 Task: In job alerts turn off email notifications.
Action: Mouse moved to (770, 64)
Screenshot: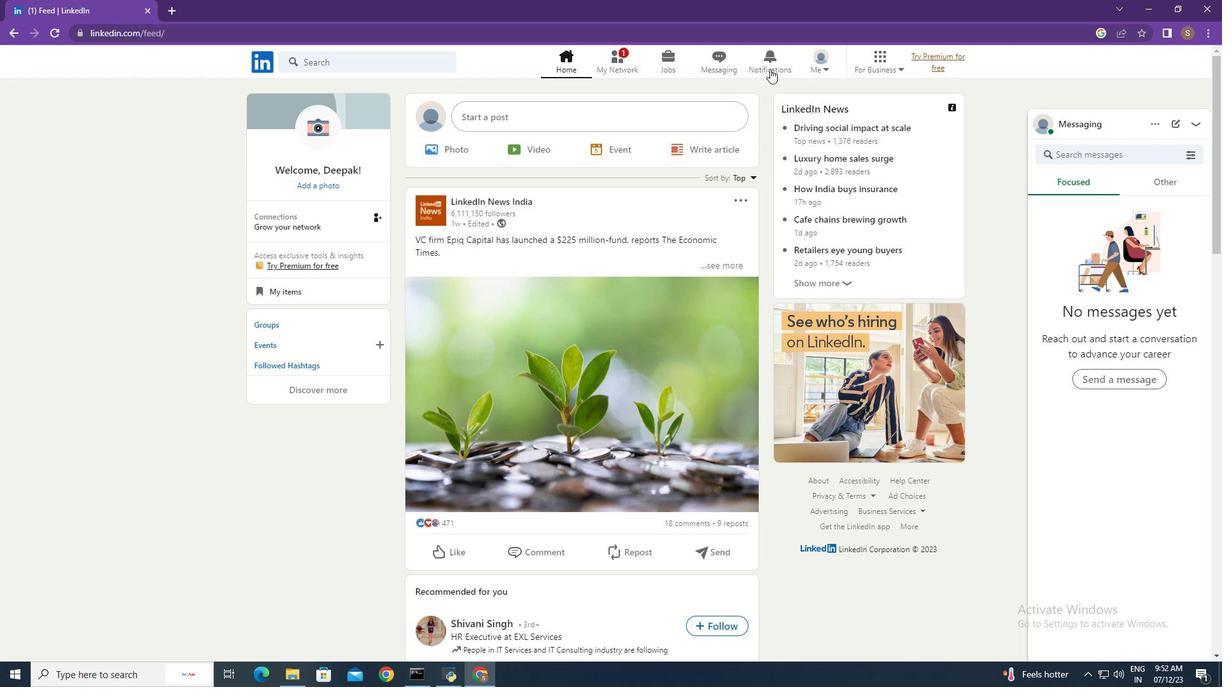 
Action: Mouse pressed left at (770, 64)
Screenshot: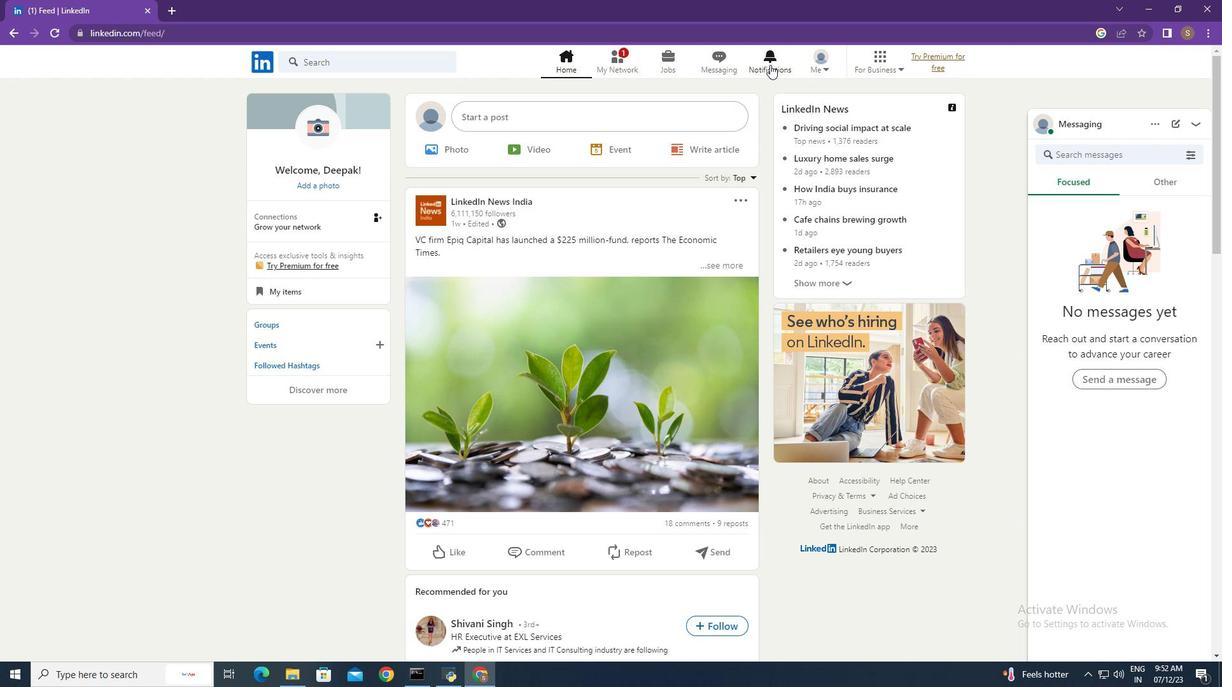 
Action: Mouse moved to (288, 144)
Screenshot: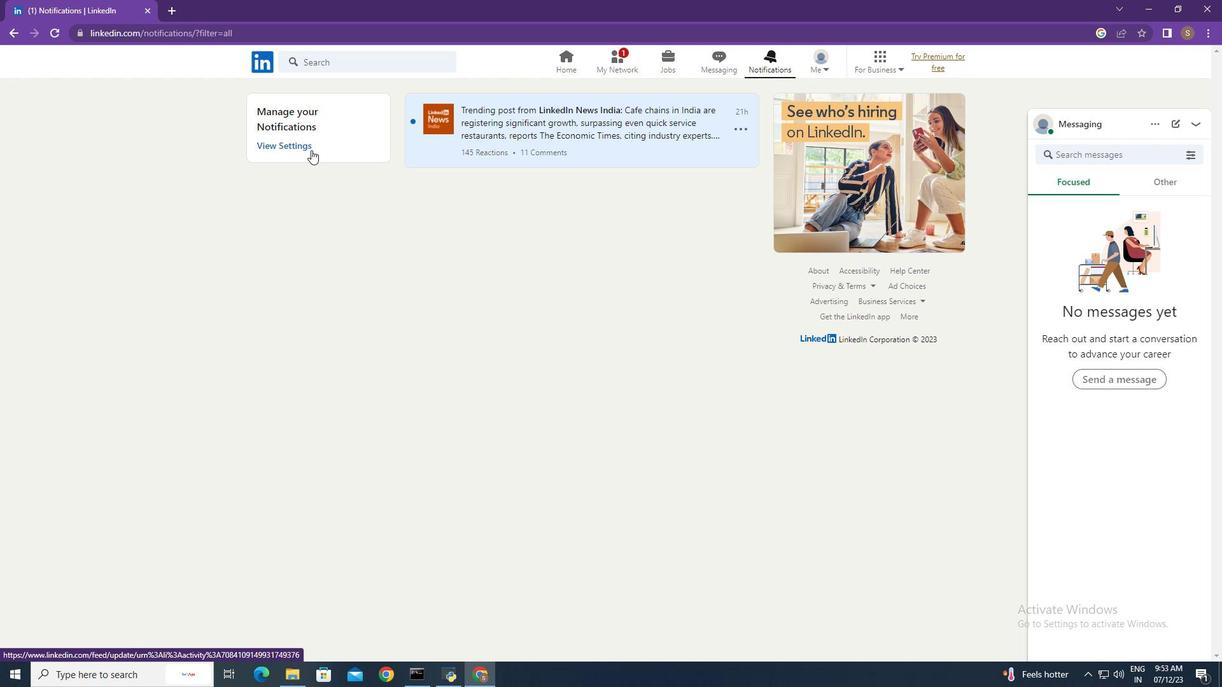 
Action: Mouse pressed left at (288, 144)
Screenshot: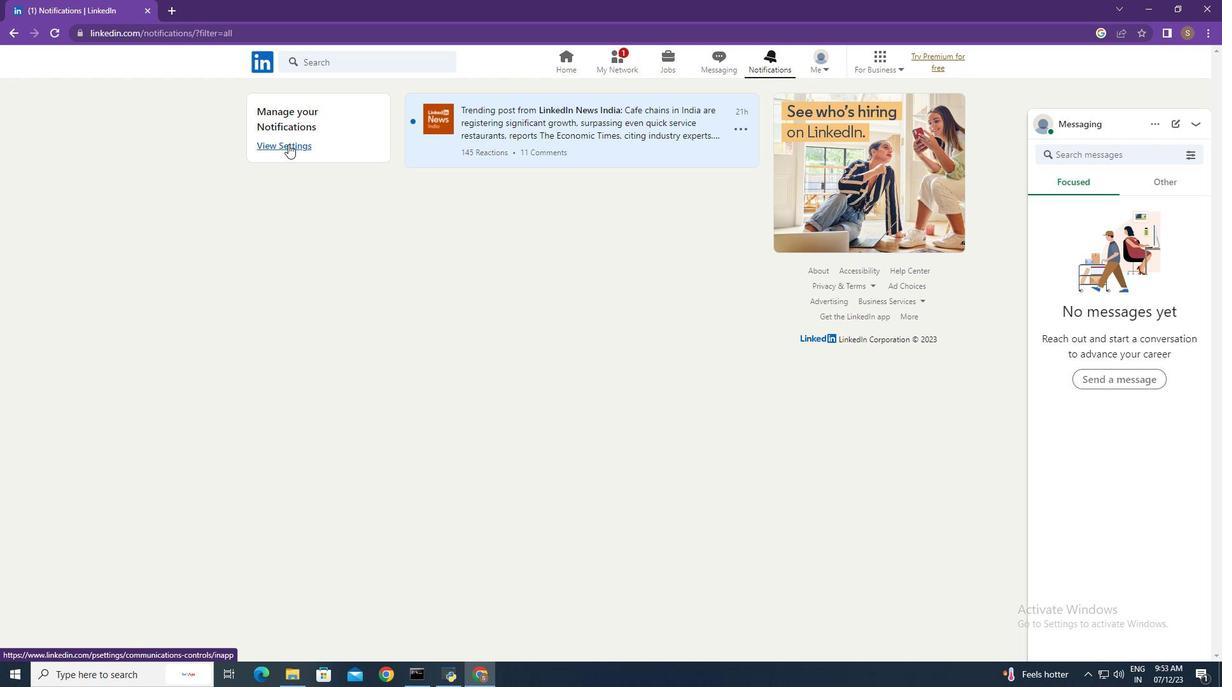 
Action: Mouse moved to (902, 196)
Screenshot: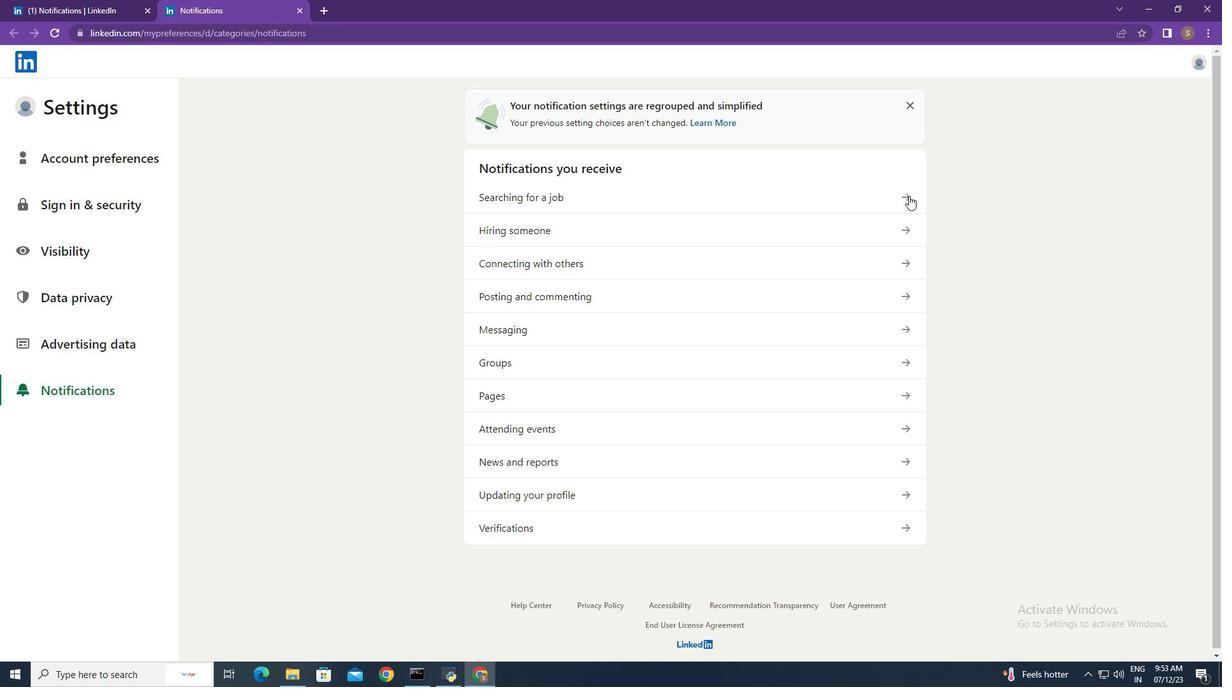 
Action: Mouse pressed left at (902, 196)
Screenshot: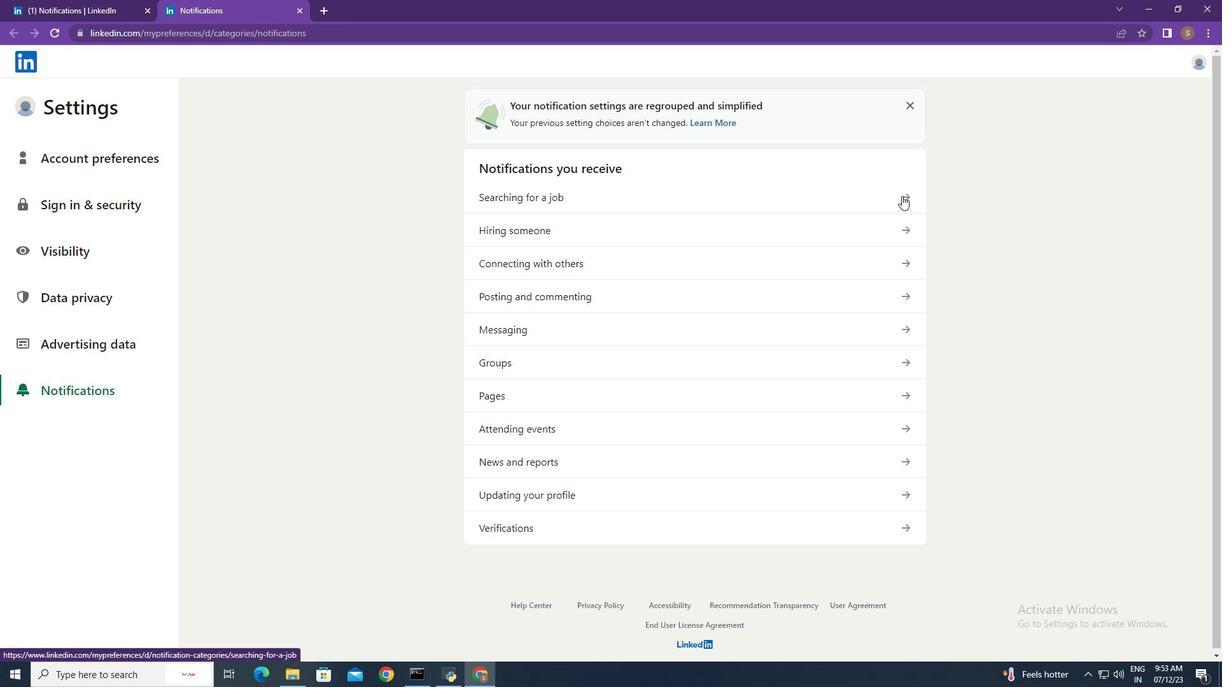 
Action: Mouse moved to (902, 186)
Screenshot: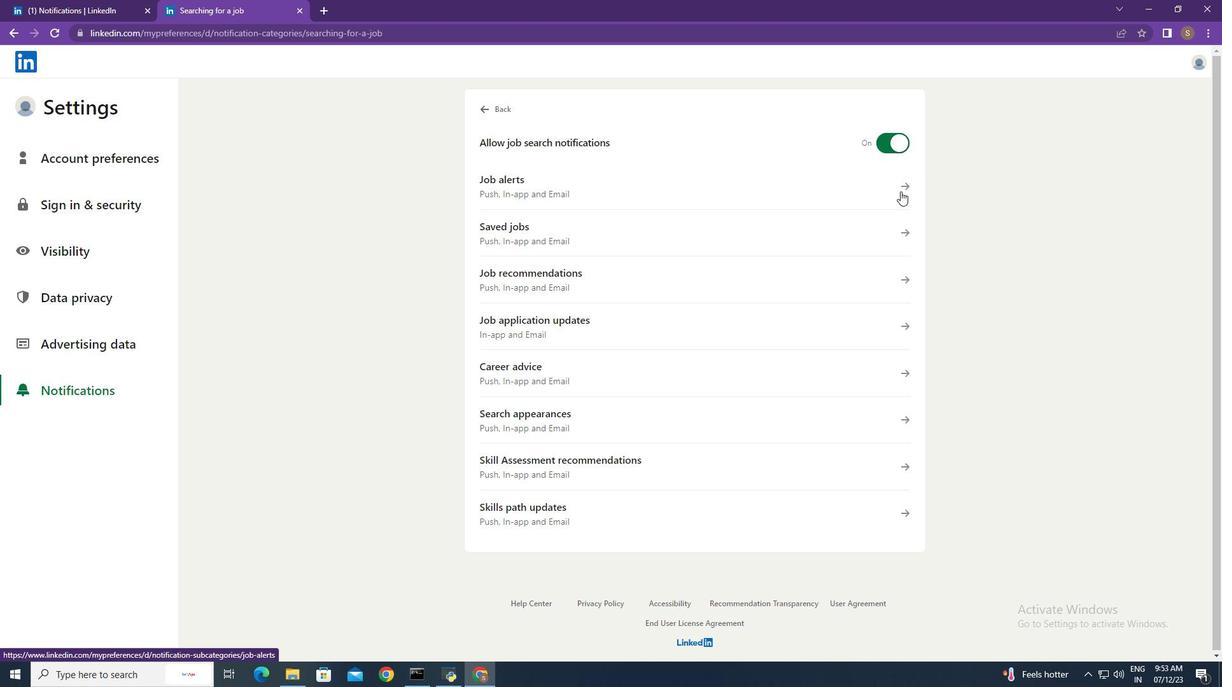 
Action: Mouse pressed left at (902, 186)
Screenshot: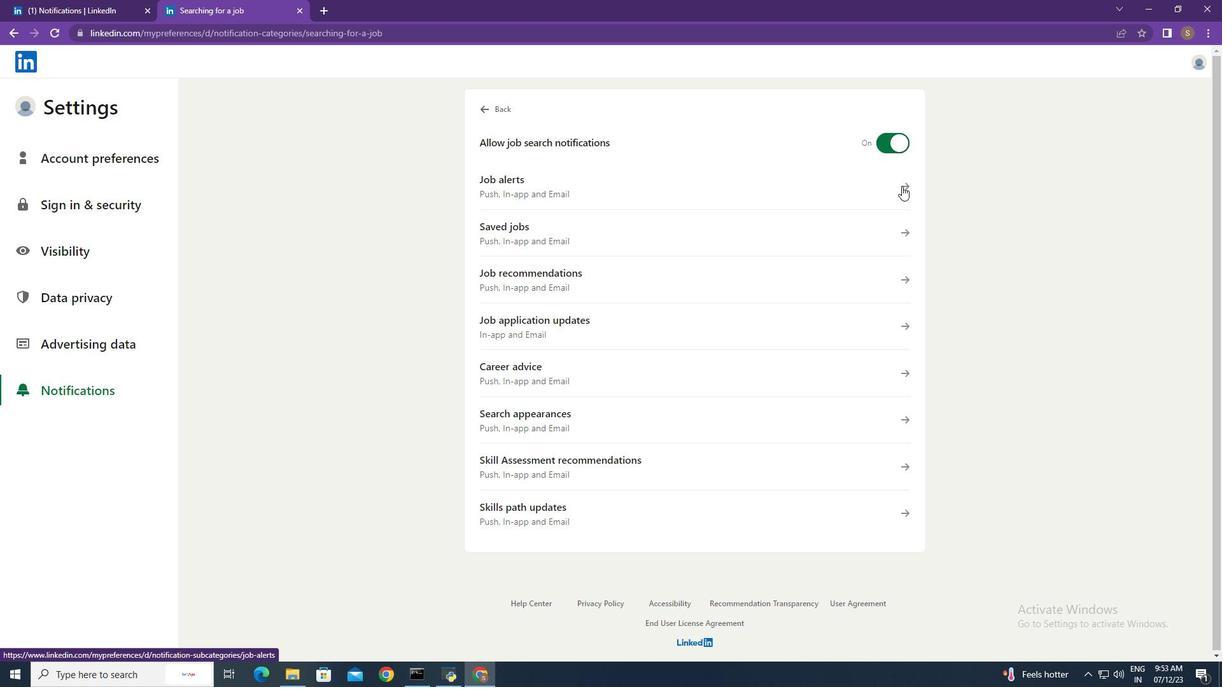 
Action: Mouse moved to (898, 320)
Screenshot: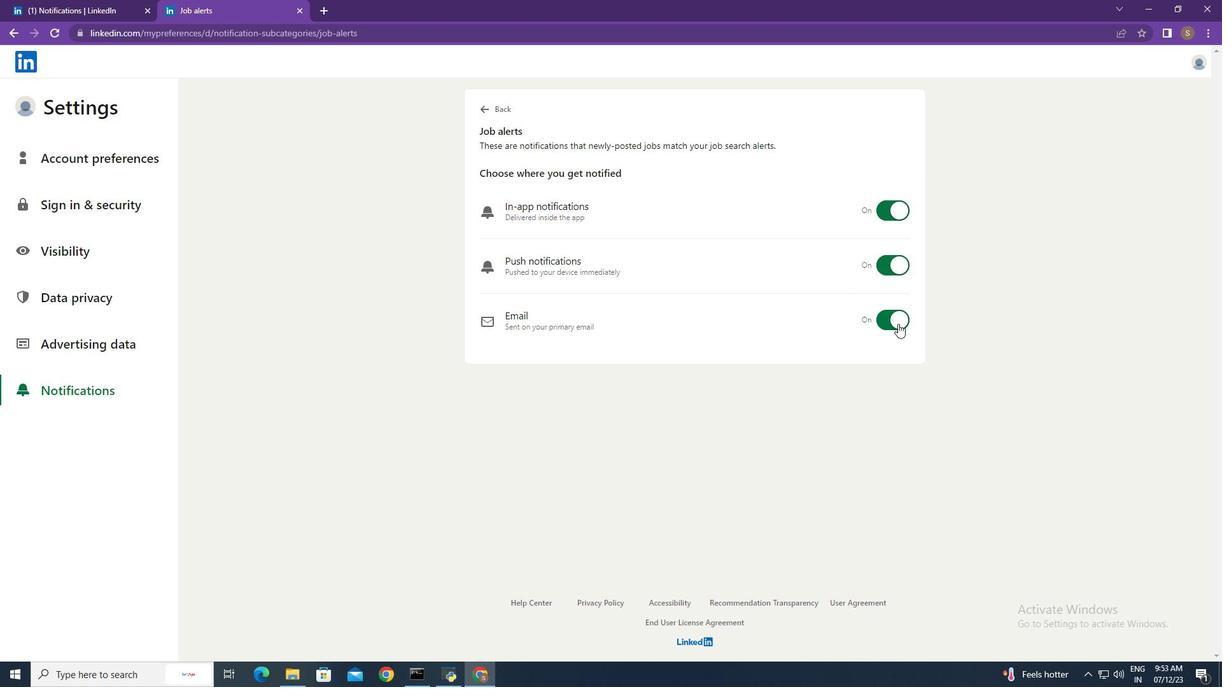 
Action: Mouse pressed left at (898, 320)
Screenshot: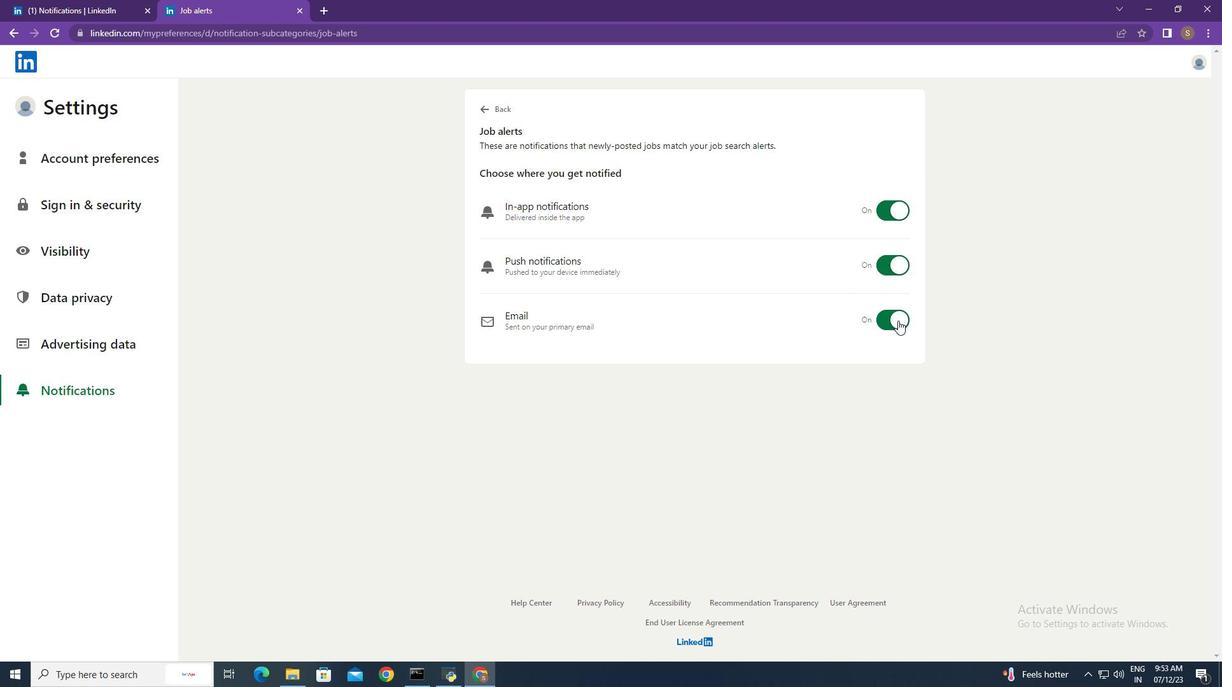 
Action: Mouse moved to (764, 401)
Screenshot: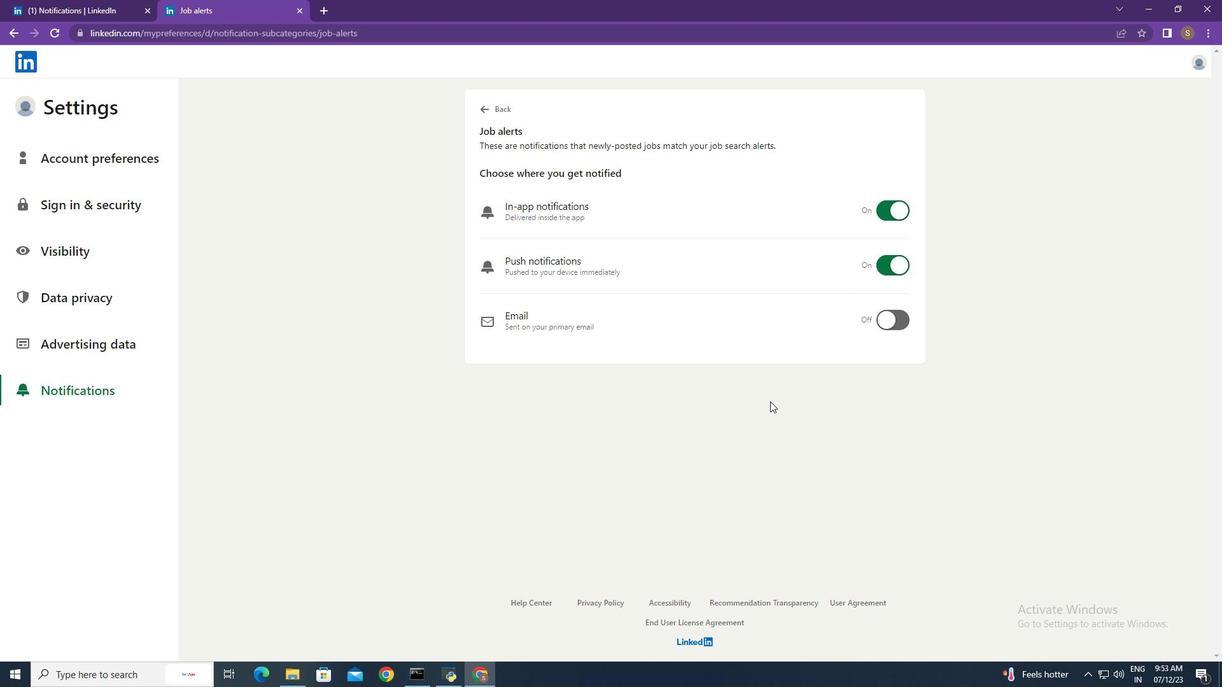 
